 Task: select a rule when a due date less than hours from now is moved in a card by anyone except me.
Action: Mouse moved to (1021, 82)
Screenshot: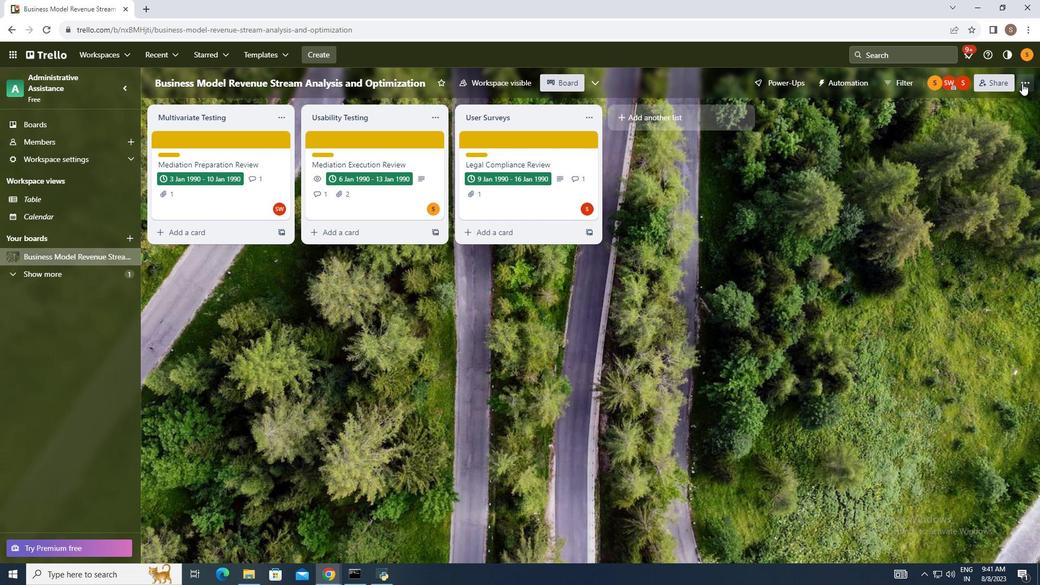 
Action: Mouse pressed left at (1021, 82)
Screenshot: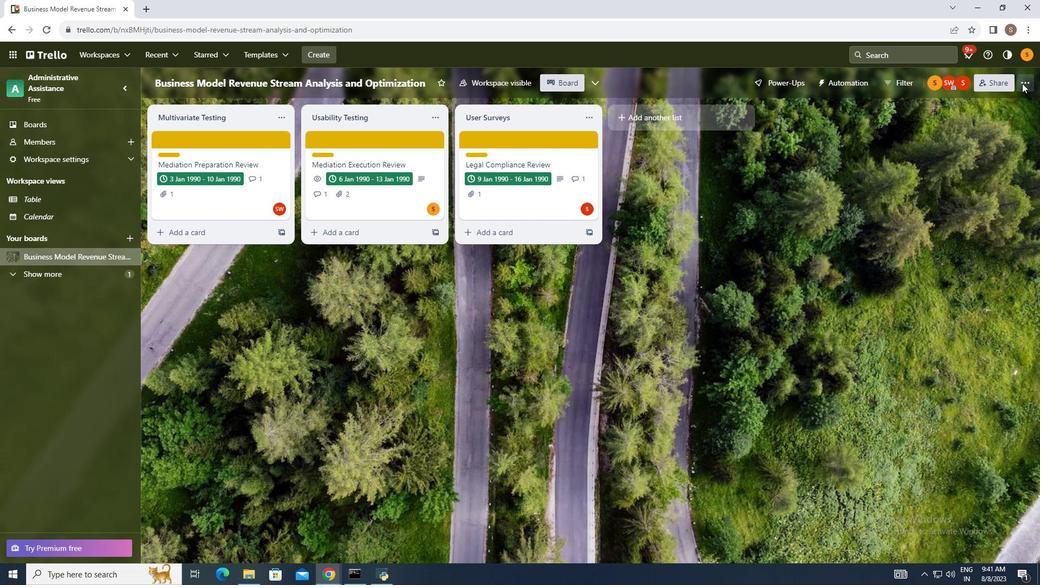 
Action: Mouse moved to (963, 223)
Screenshot: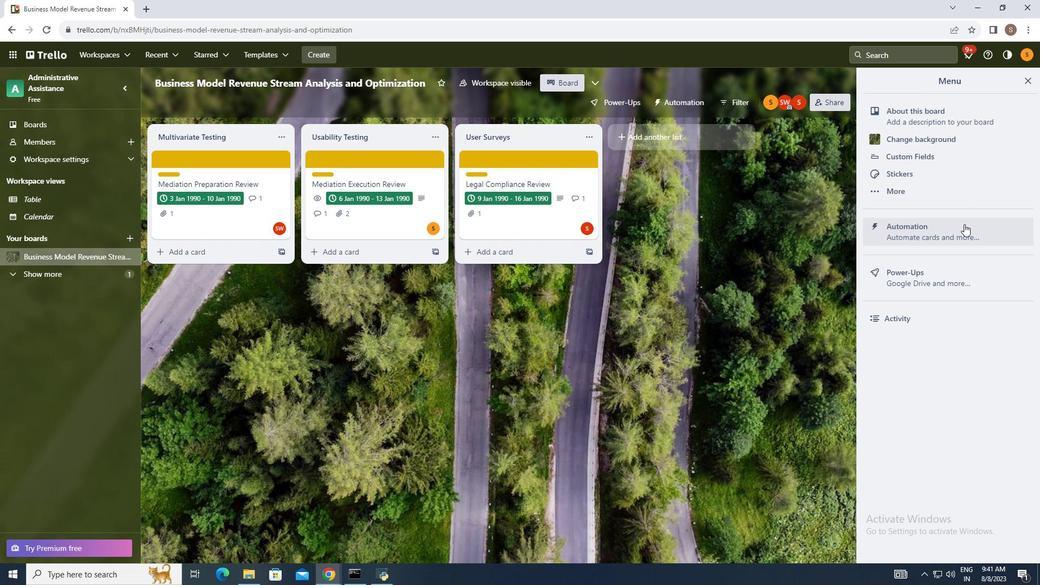 
Action: Mouse pressed left at (963, 223)
Screenshot: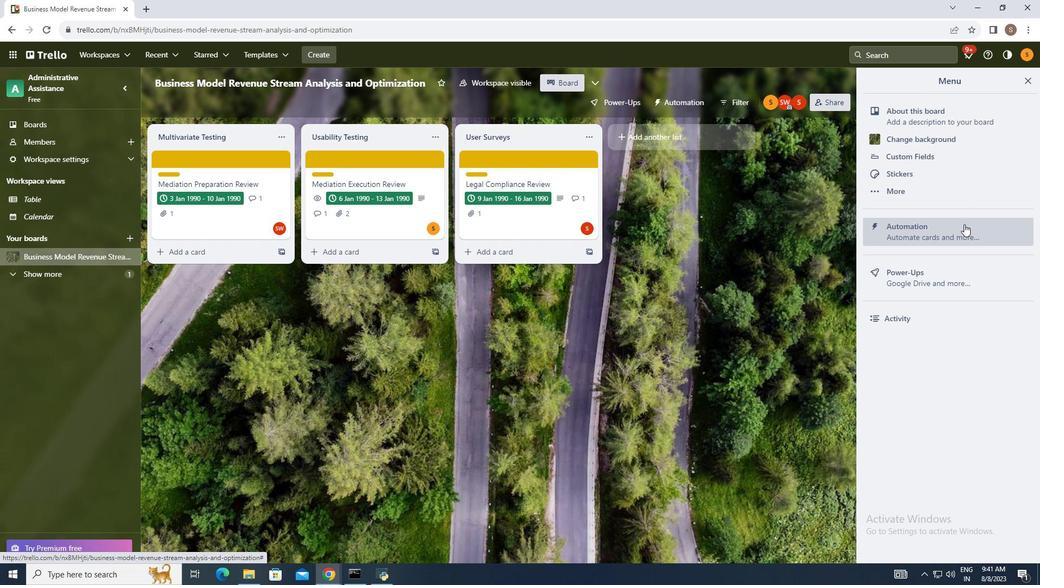 
Action: Mouse moved to (173, 194)
Screenshot: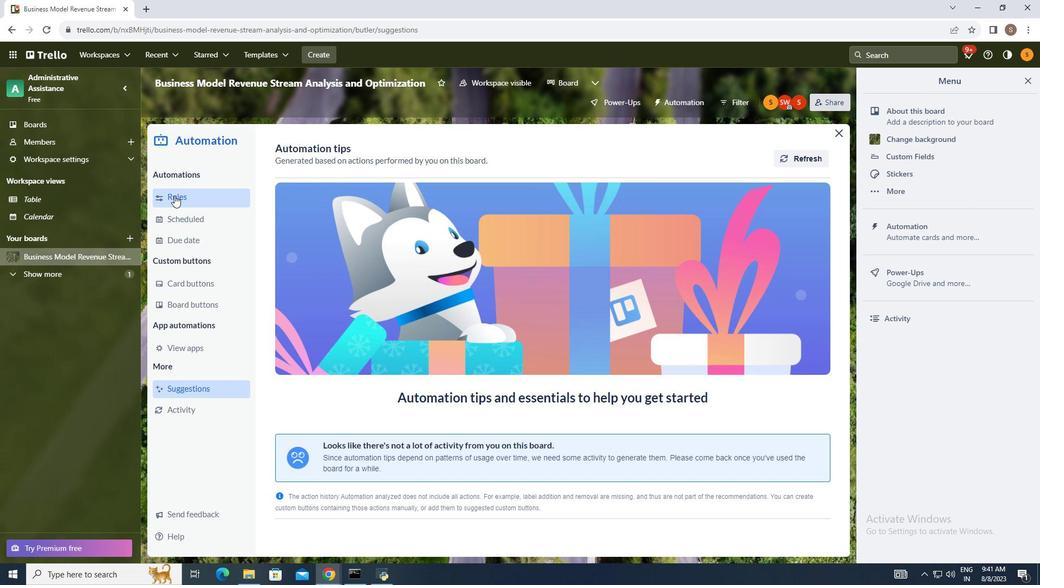 
Action: Mouse pressed left at (173, 194)
Screenshot: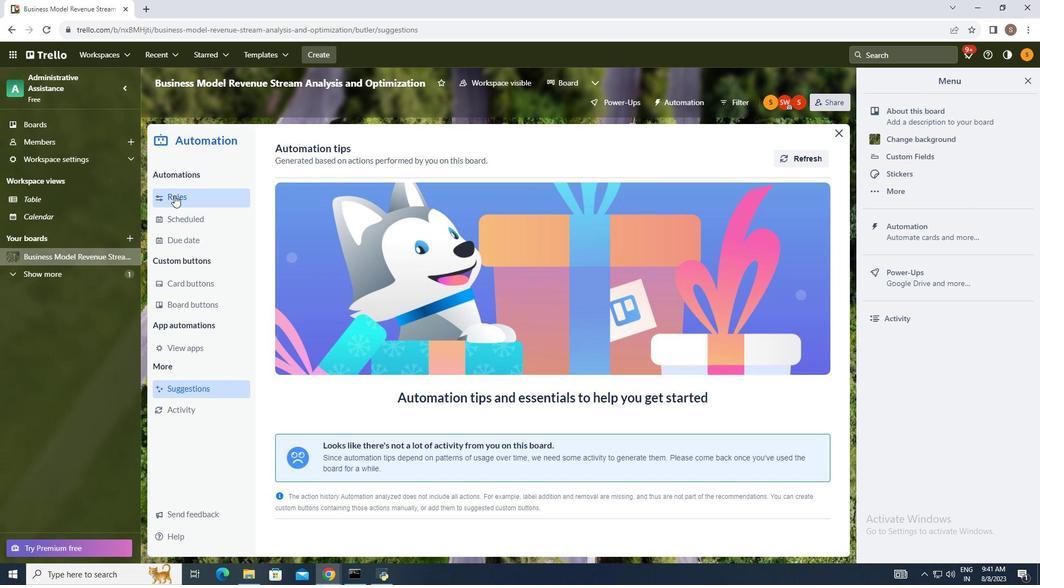 
Action: Mouse moved to (724, 143)
Screenshot: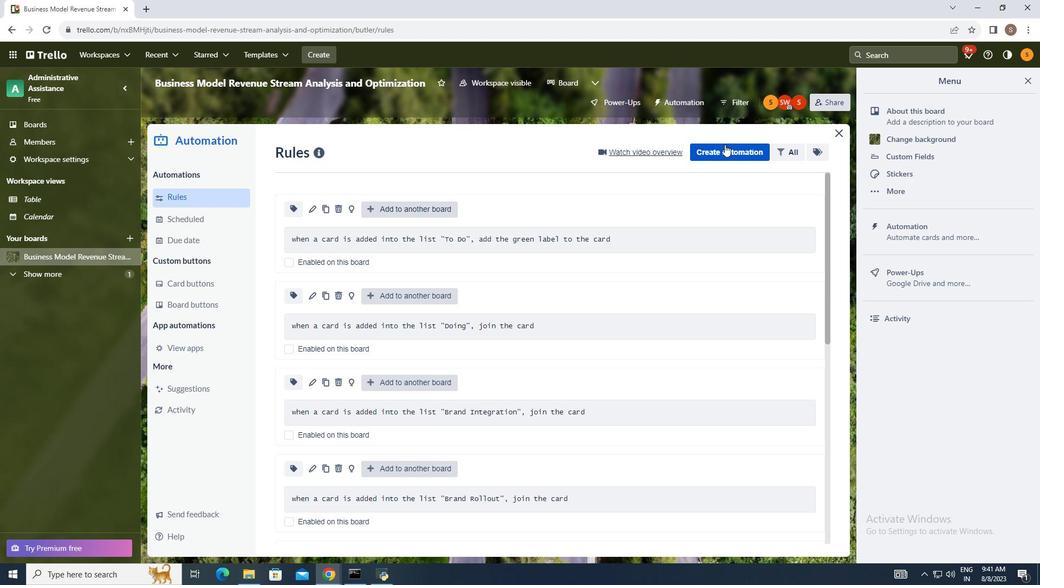 
Action: Mouse pressed left at (724, 143)
Screenshot: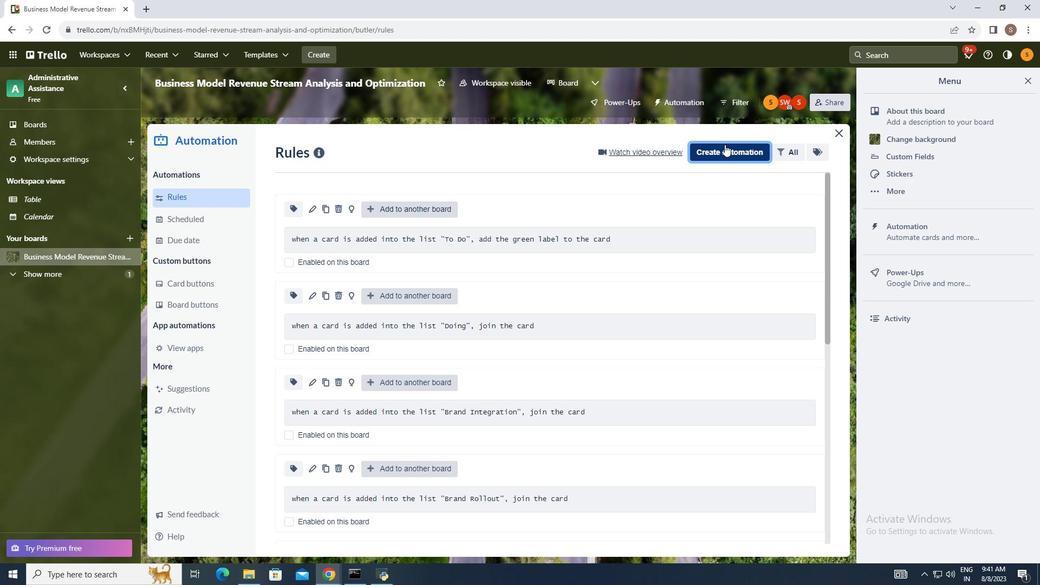 
Action: Mouse moved to (542, 329)
Screenshot: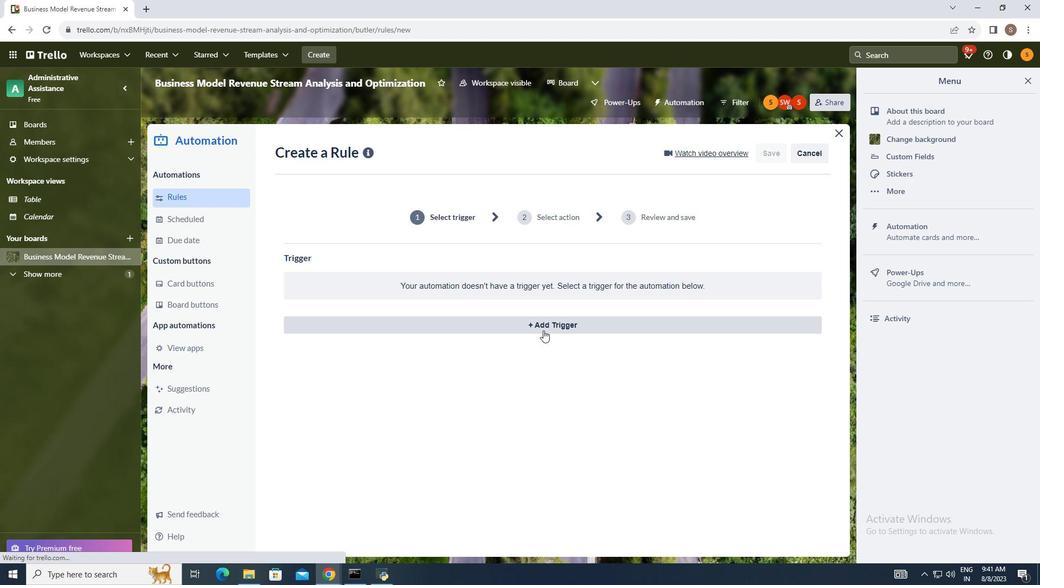 
Action: Mouse pressed left at (542, 329)
Screenshot: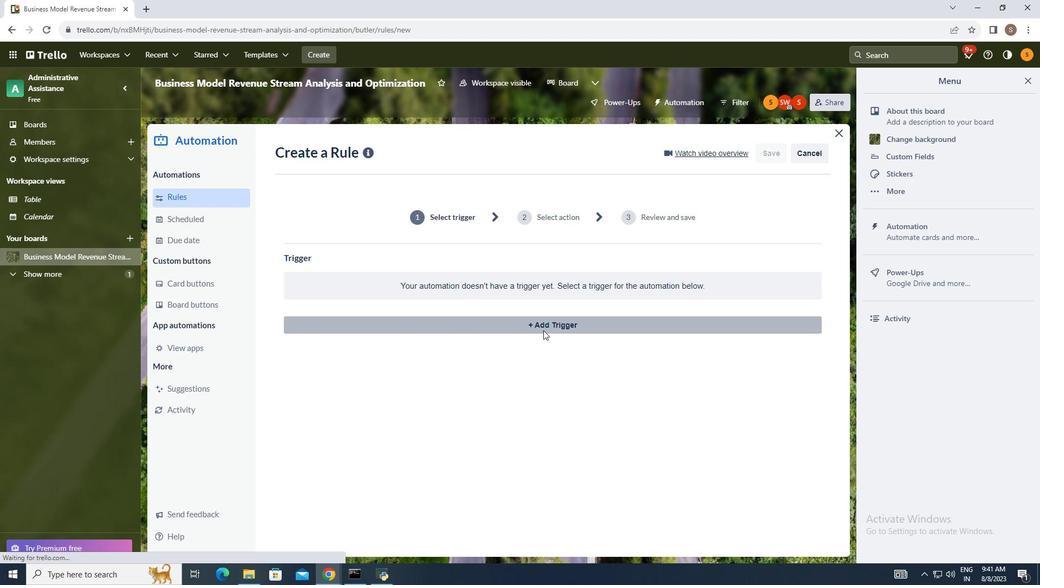 
Action: Mouse moved to (404, 358)
Screenshot: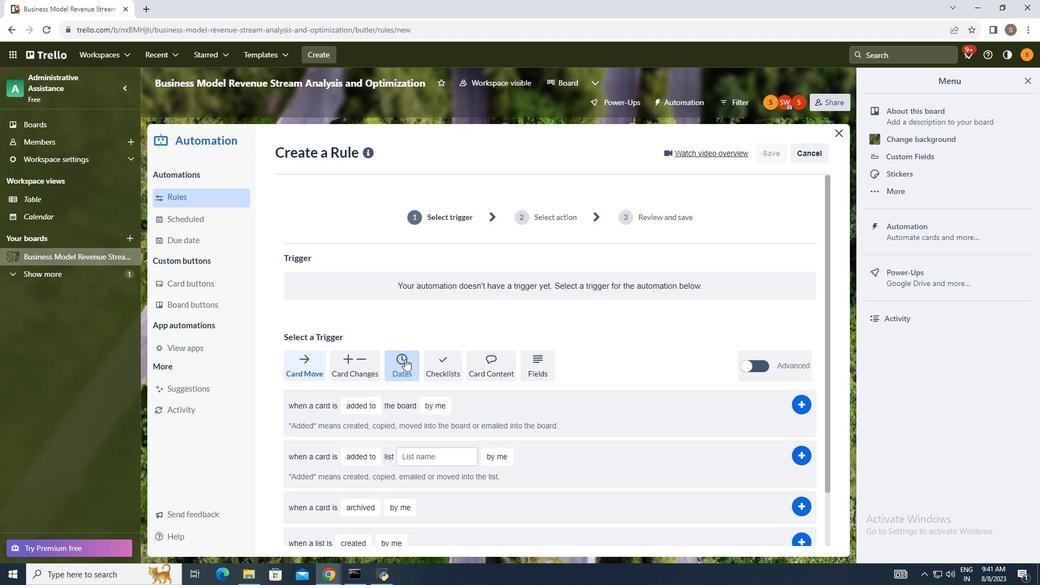 
Action: Mouse pressed left at (404, 358)
Screenshot: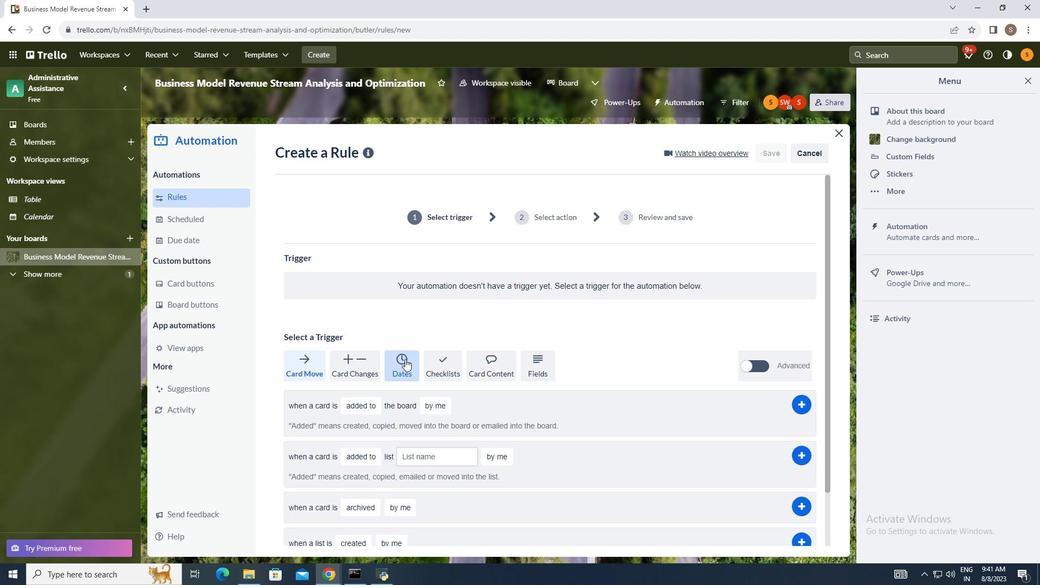 
Action: Mouse moved to (327, 407)
Screenshot: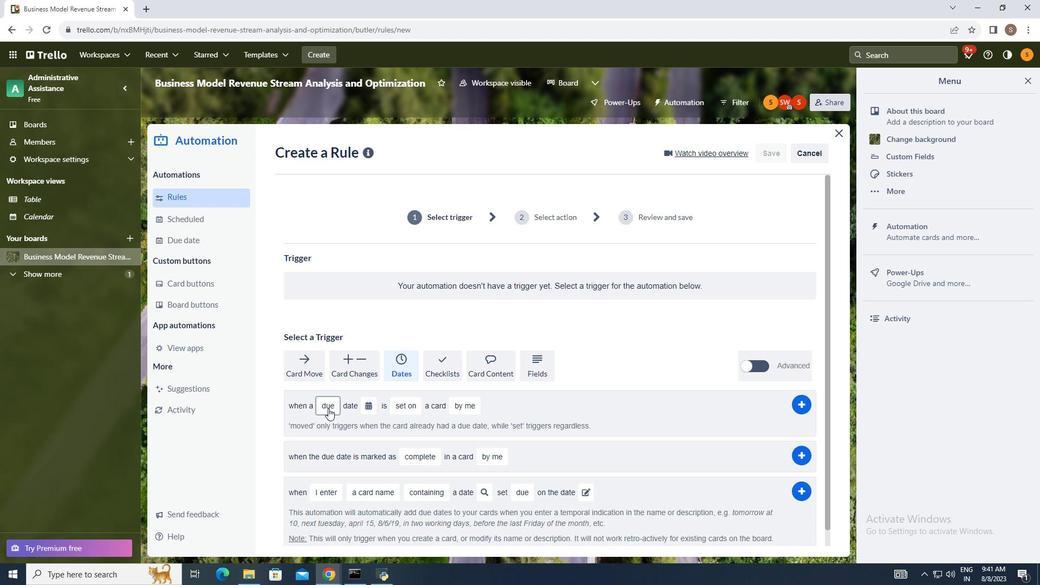
Action: Mouse pressed left at (327, 407)
Screenshot: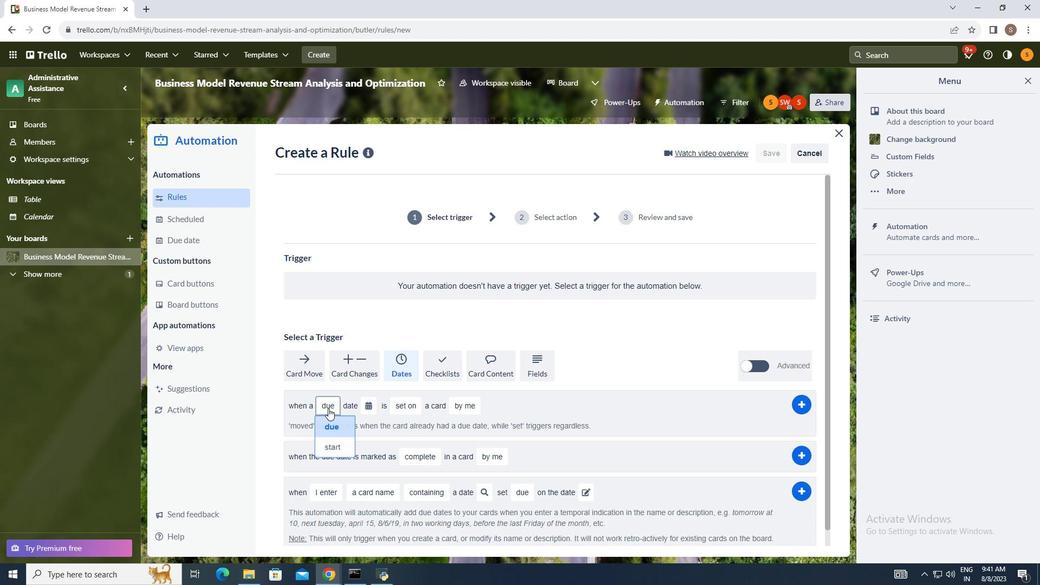 
Action: Mouse moved to (326, 426)
Screenshot: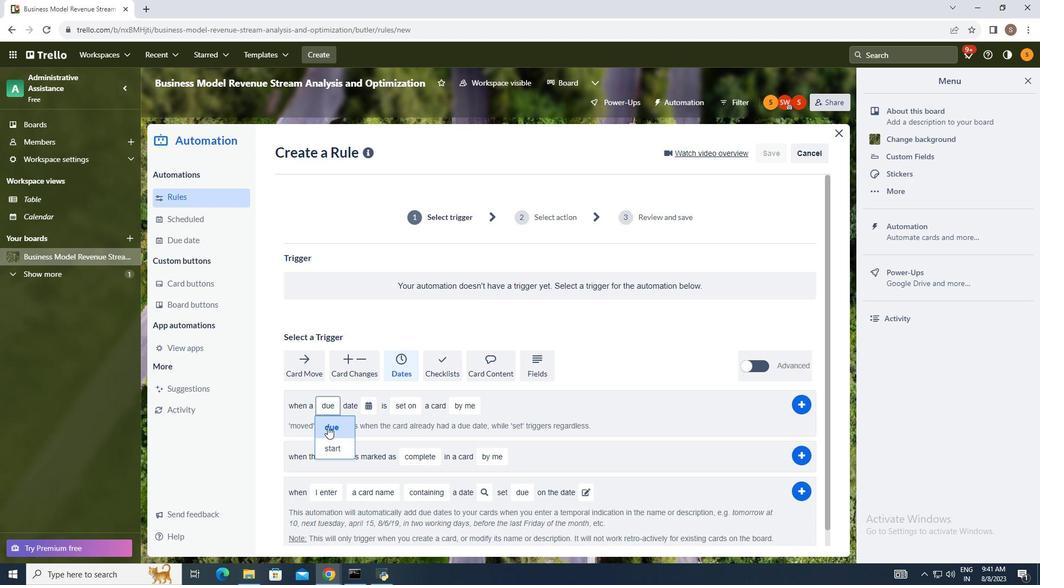 
Action: Mouse pressed left at (326, 426)
Screenshot: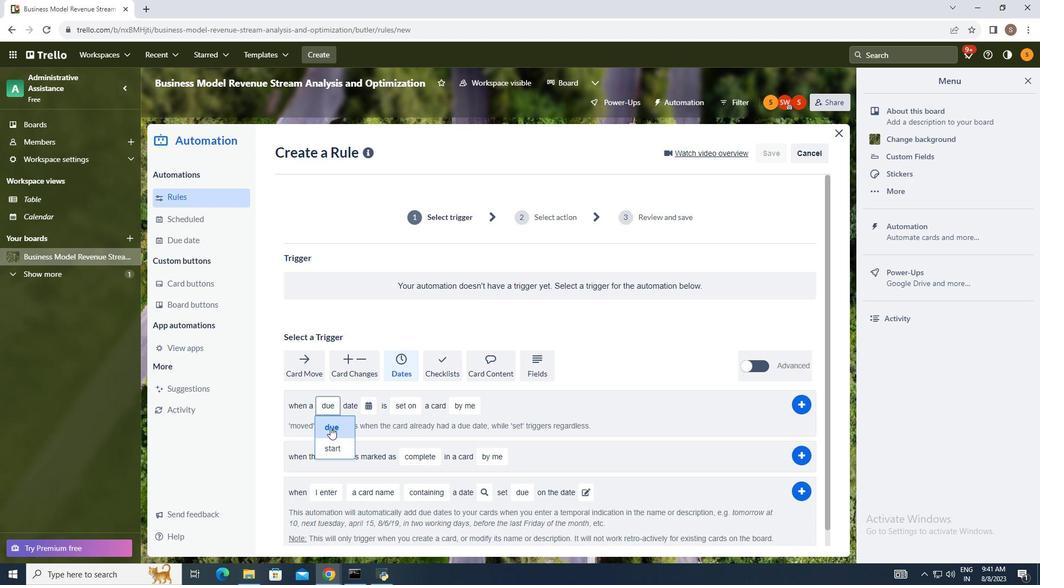 
Action: Mouse moved to (369, 407)
Screenshot: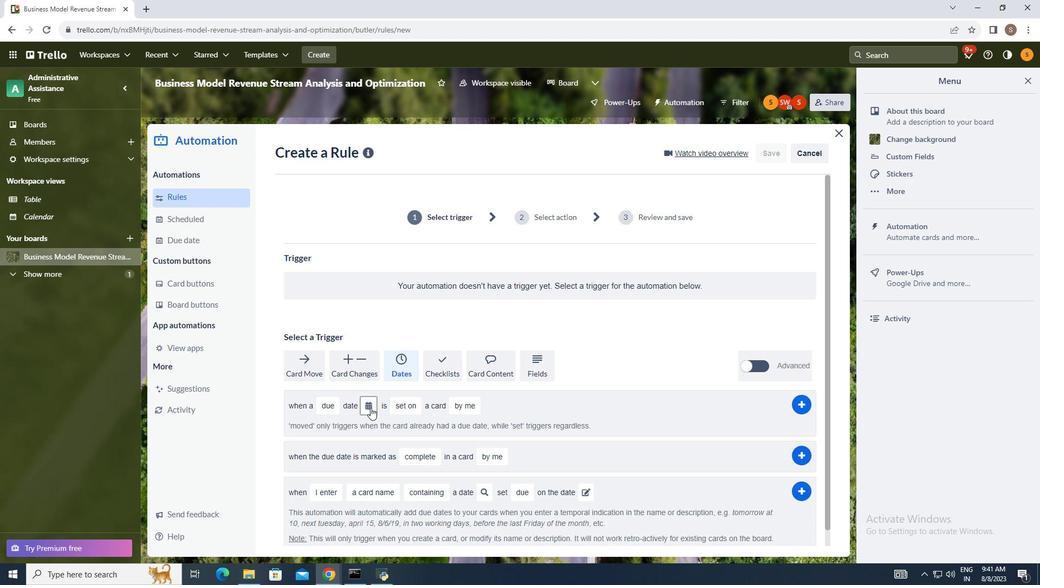 
Action: Mouse pressed left at (369, 407)
Screenshot: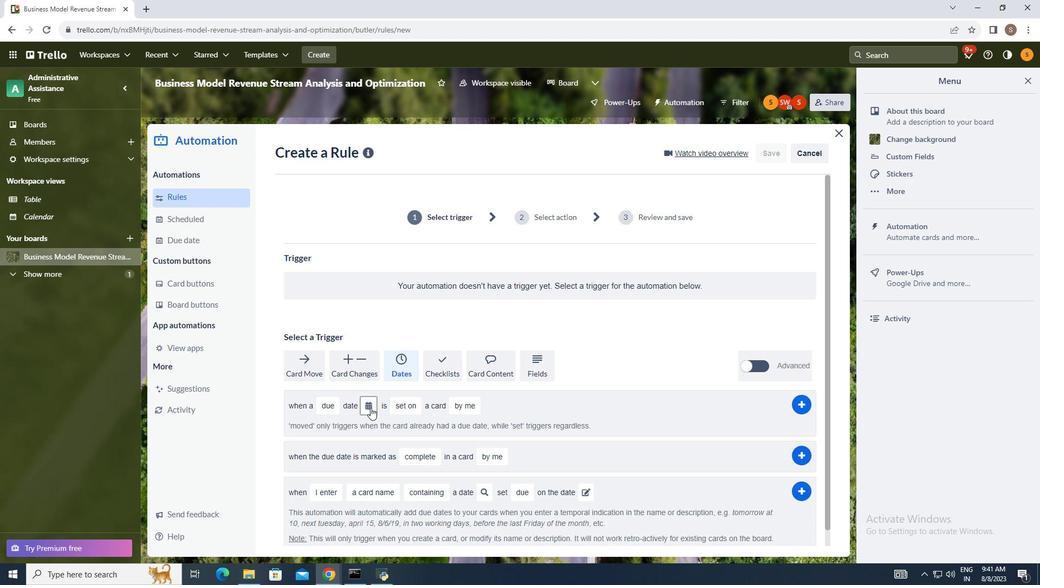 
Action: Mouse moved to (386, 472)
Screenshot: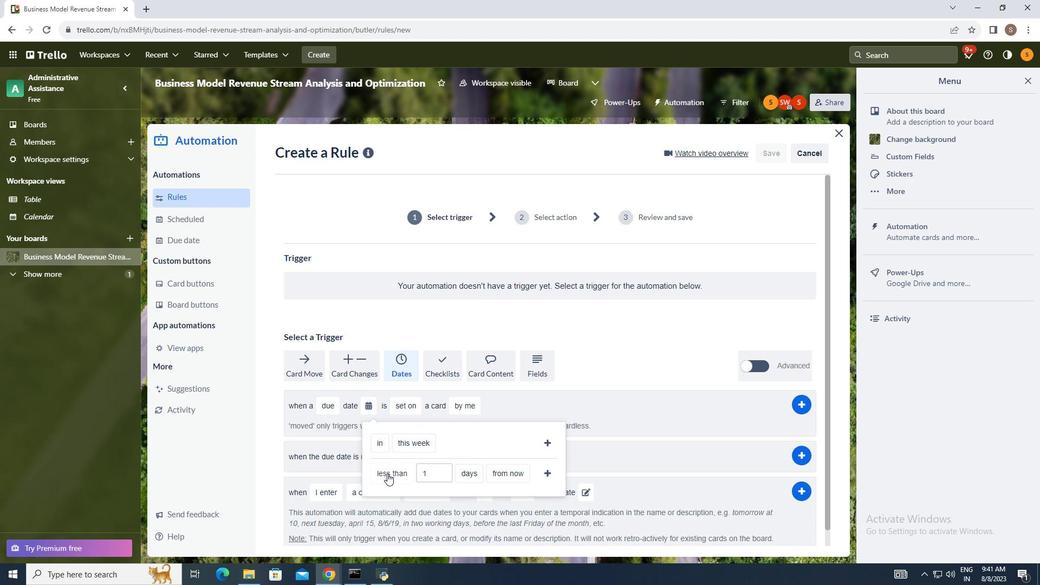 
Action: Mouse pressed left at (386, 472)
Screenshot: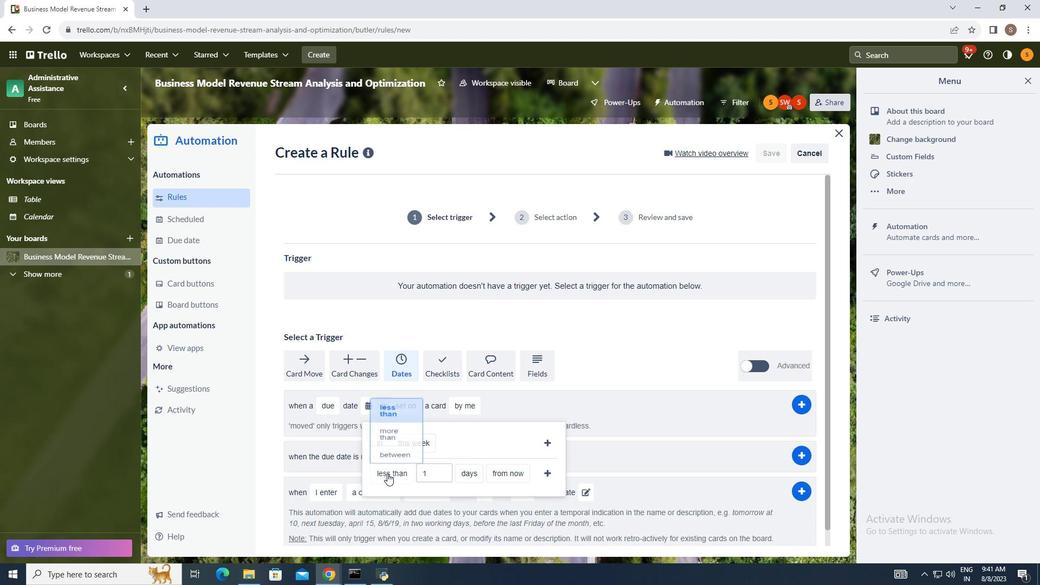 
Action: Mouse moved to (395, 399)
Screenshot: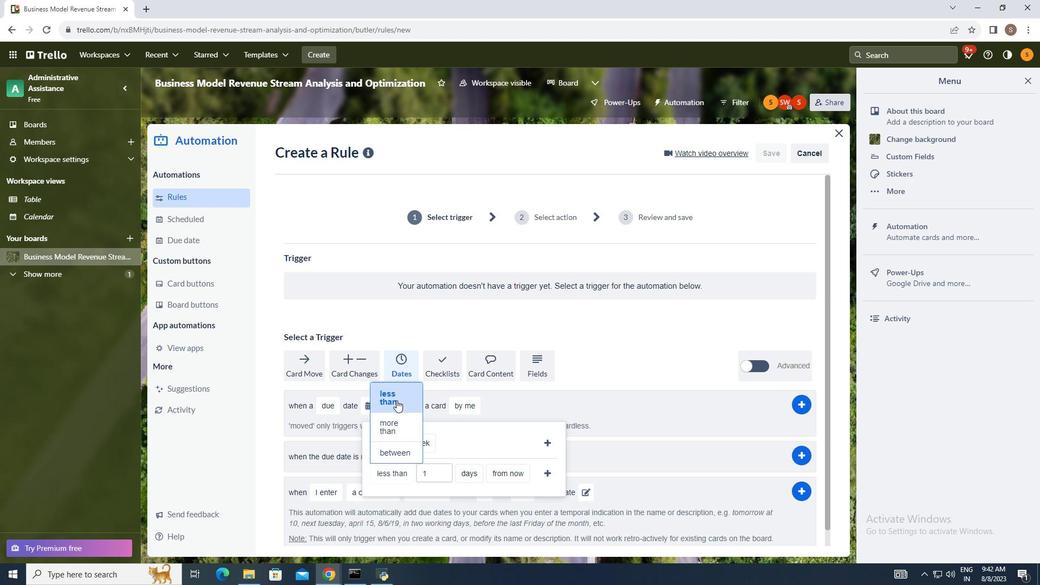 
Action: Mouse pressed left at (395, 399)
Screenshot: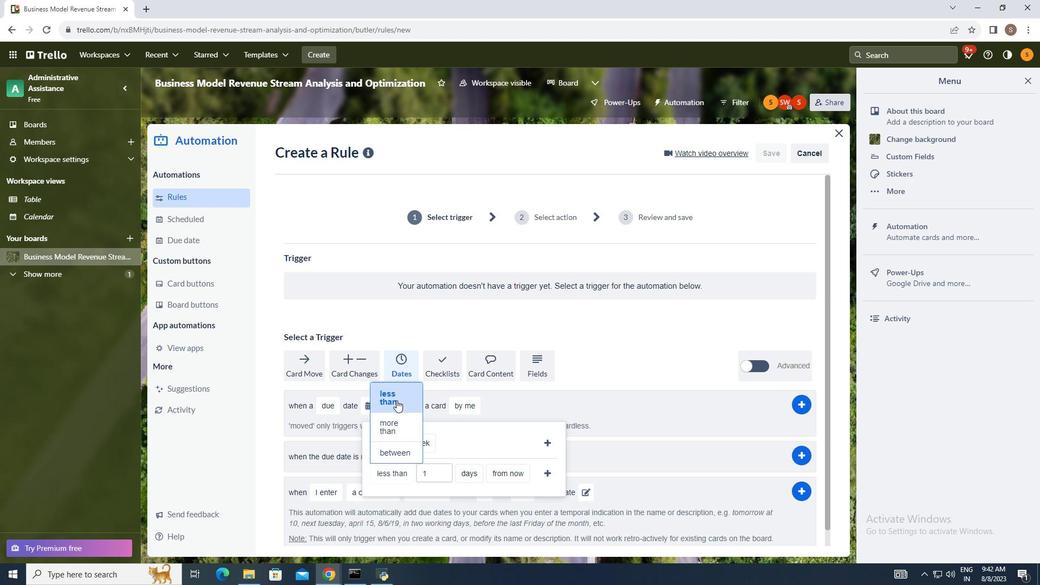
Action: Mouse moved to (464, 468)
Screenshot: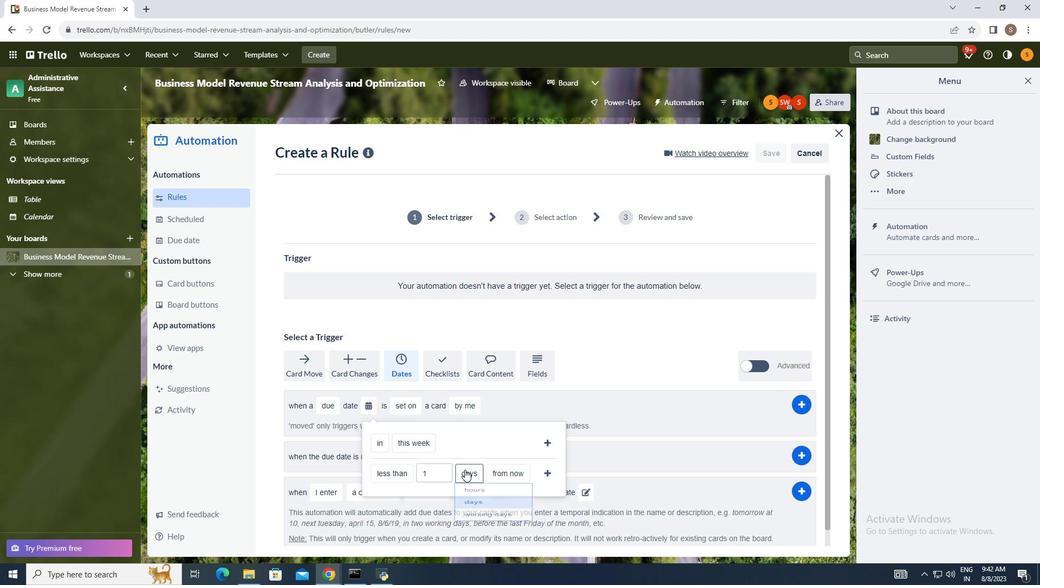 
Action: Mouse pressed left at (464, 468)
Screenshot: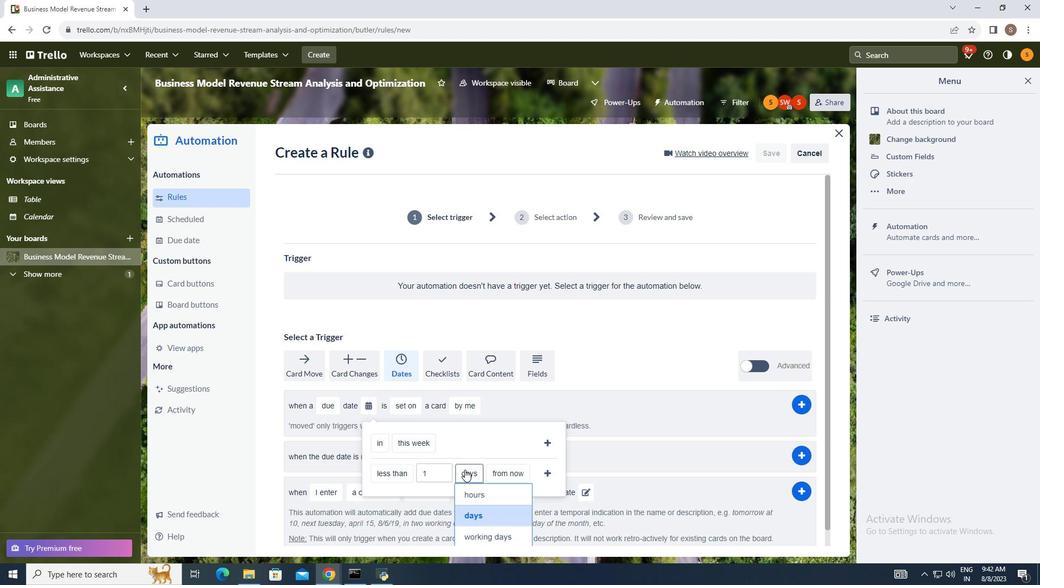 
Action: Mouse moved to (471, 491)
Screenshot: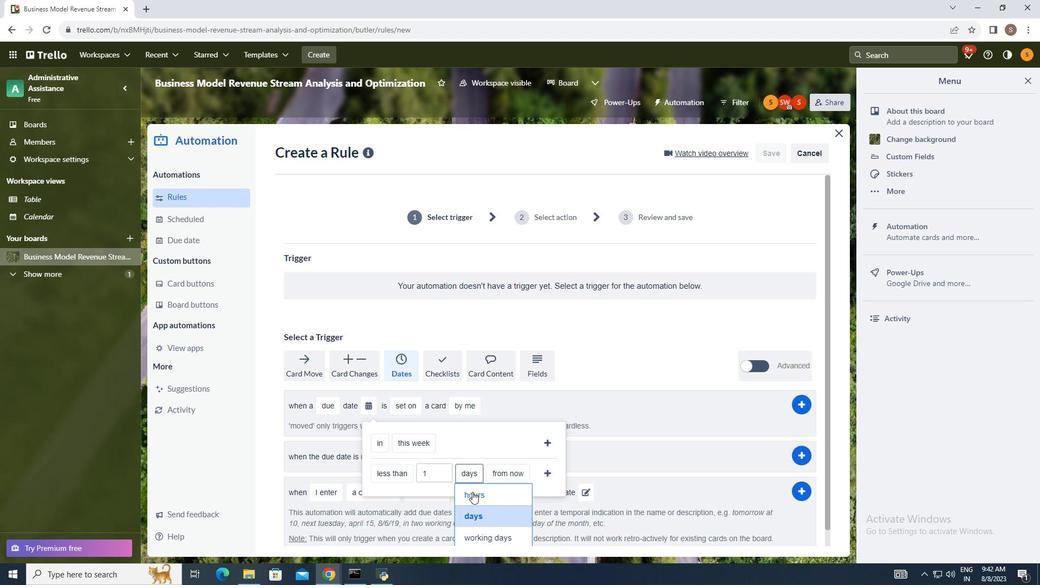 
Action: Mouse pressed left at (471, 491)
Screenshot: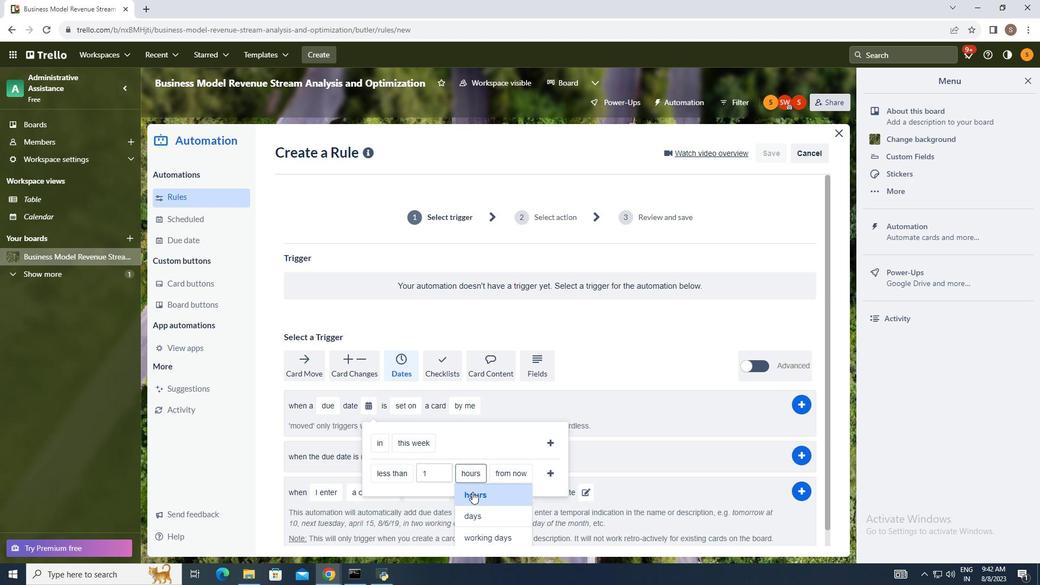 
Action: Mouse moved to (512, 473)
Screenshot: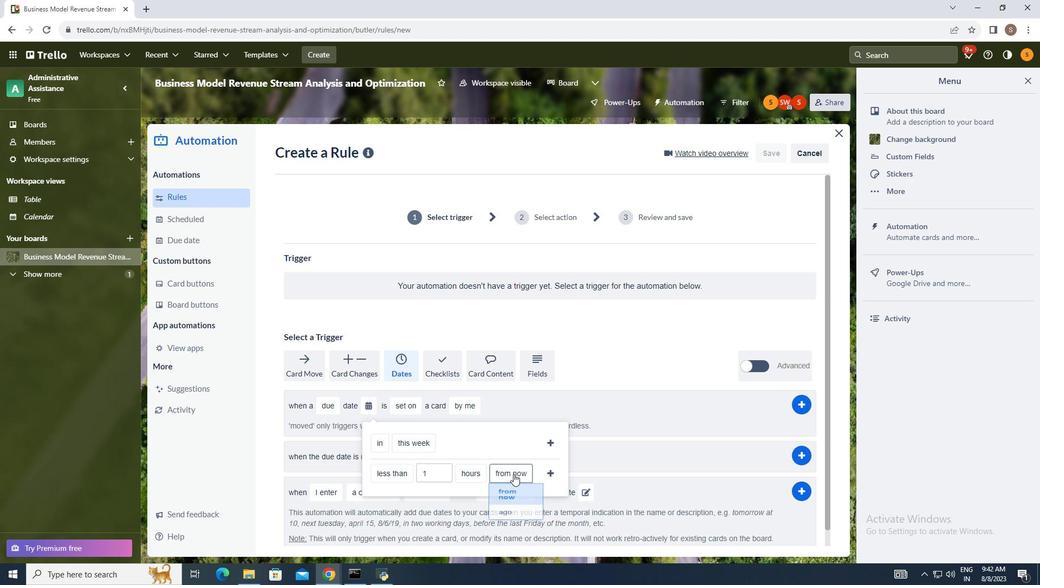 
Action: Mouse pressed left at (512, 473)
Screenshot: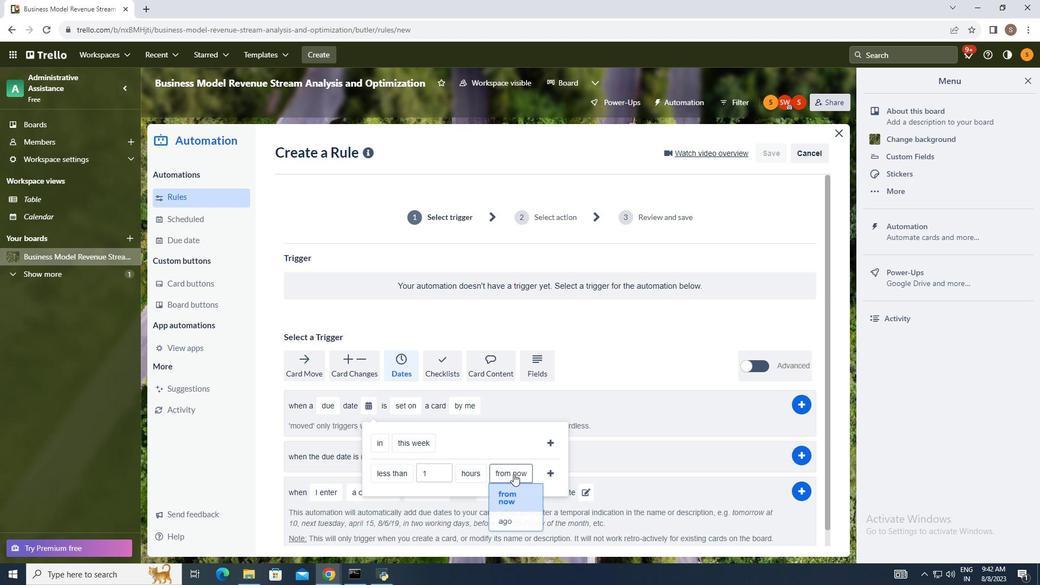 
Action: Mouse moved to (510, 485)
Screenshot: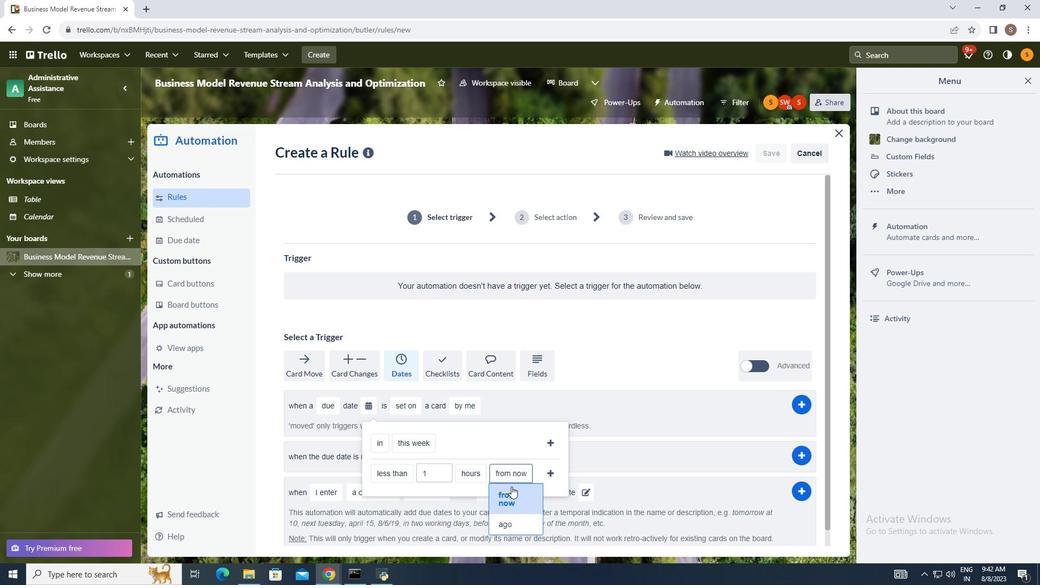 
Action: Mouse pressed left at (510, 485)
Screenshot: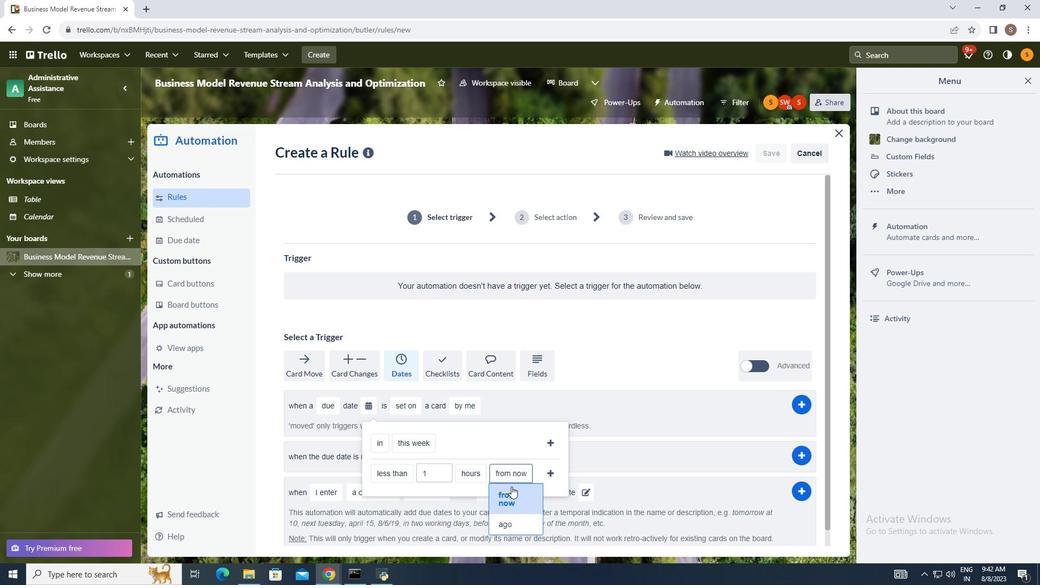 
Action: Mouse moved to (551, 473)
Screenshot: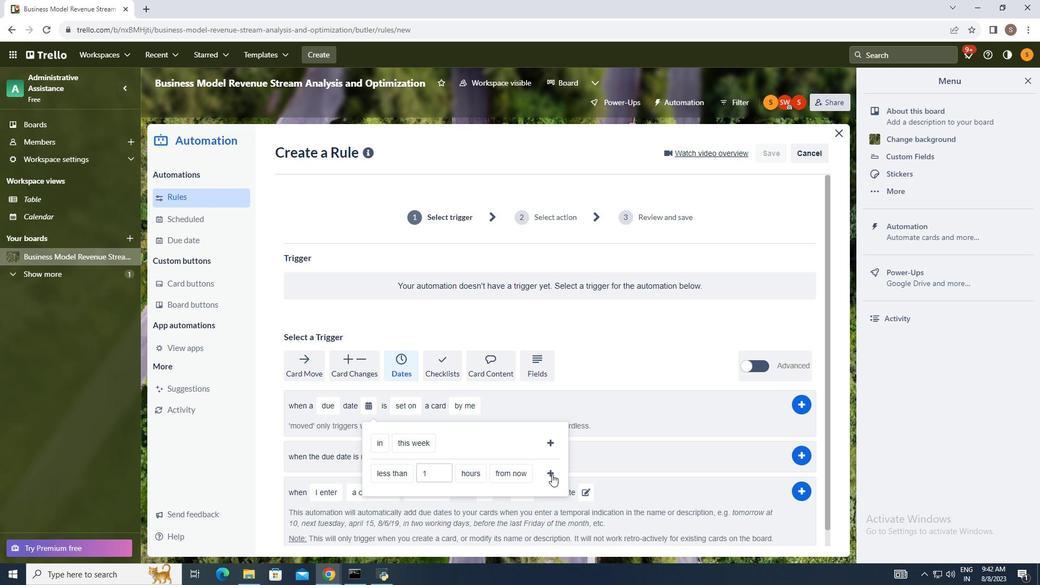 
Action: Mouse pressed left at (551, 473)
Screenshot: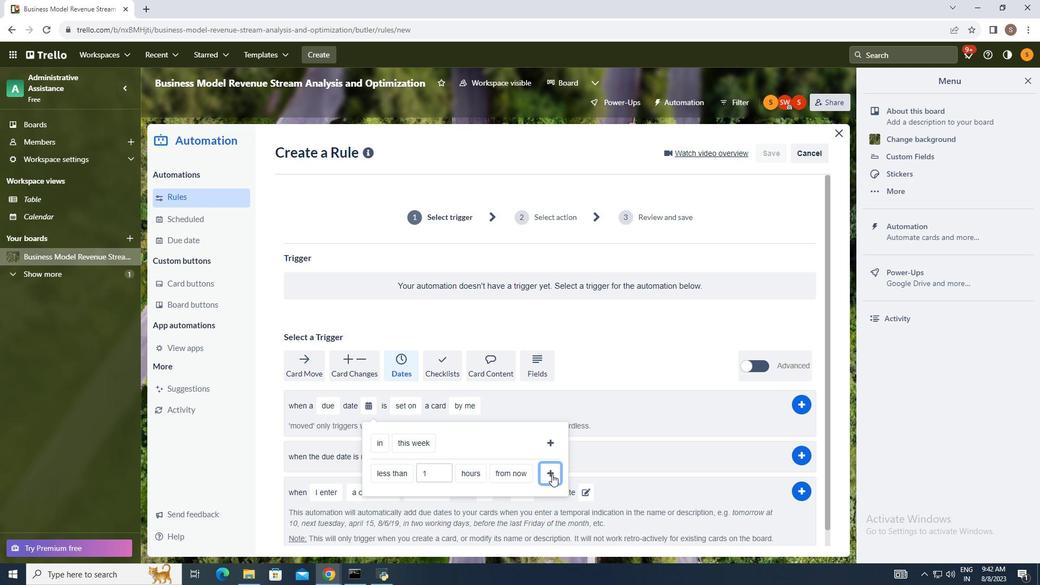 
Action: Mouse moved to (498, 402)
Screenshot: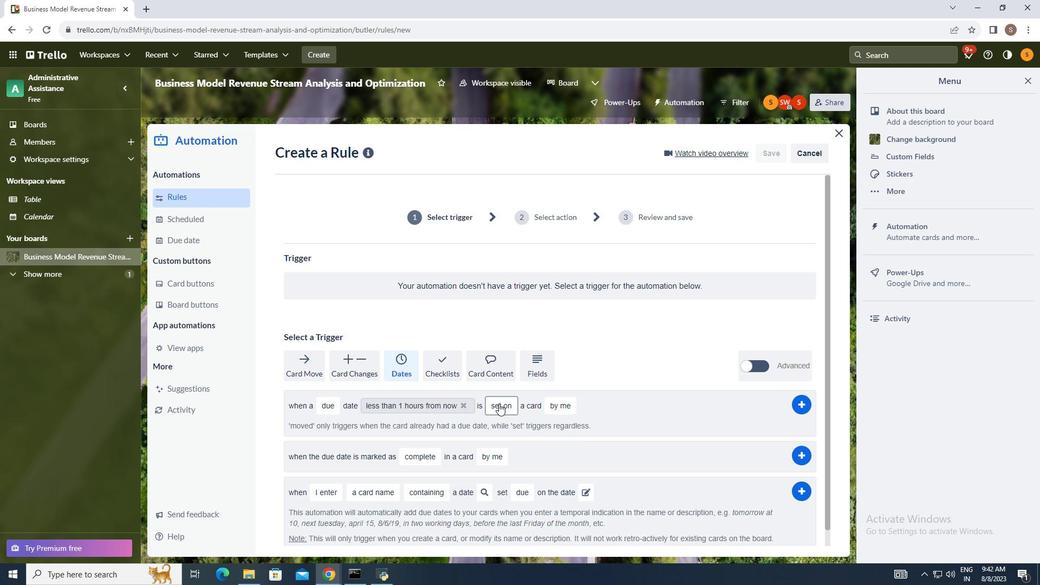 
Action: Mouse pressed left at (498, 402)
Screenshot: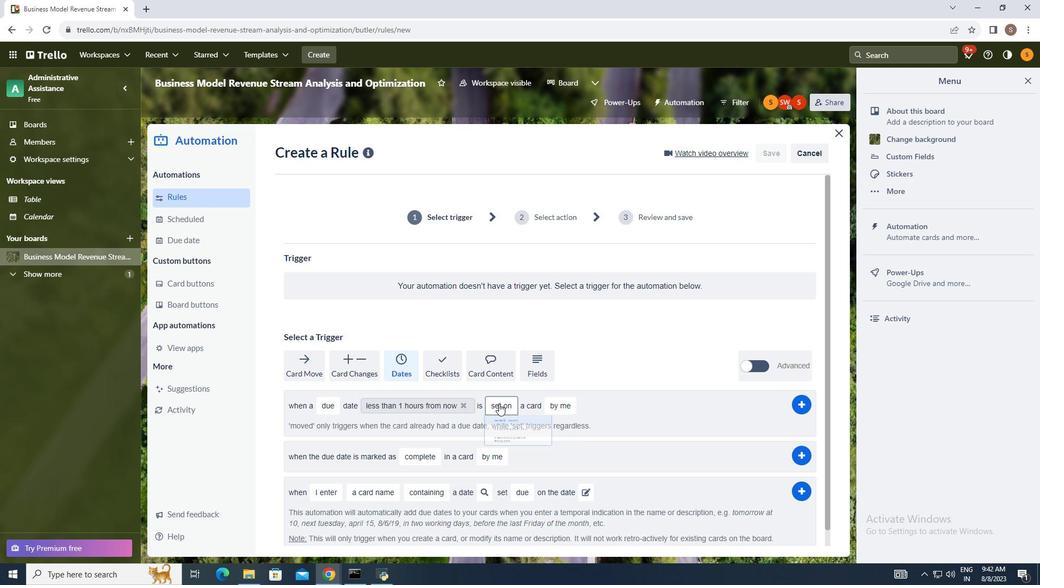 
Action: Mouse moved to (513, 446)
Screenshot: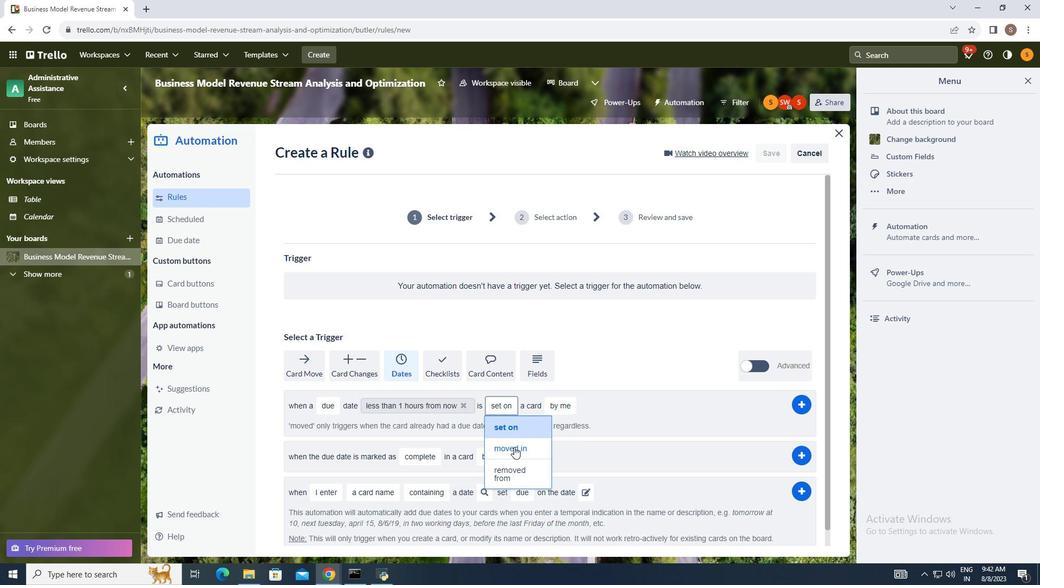 
Action: Mouse pressed left at (513, 446)
Screenshot: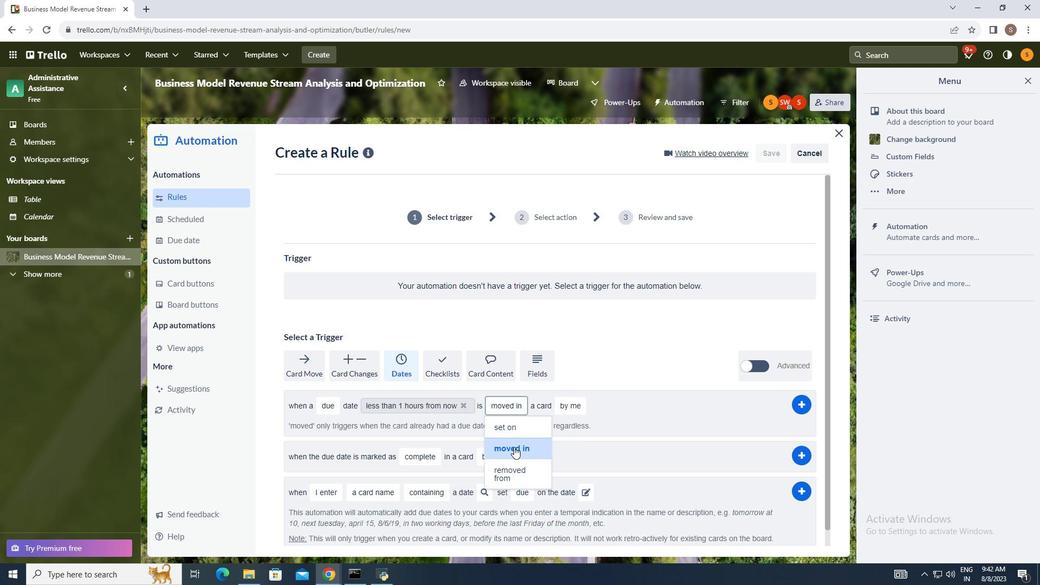 
Action: Mouse moved to (567, 407)
Screenshot: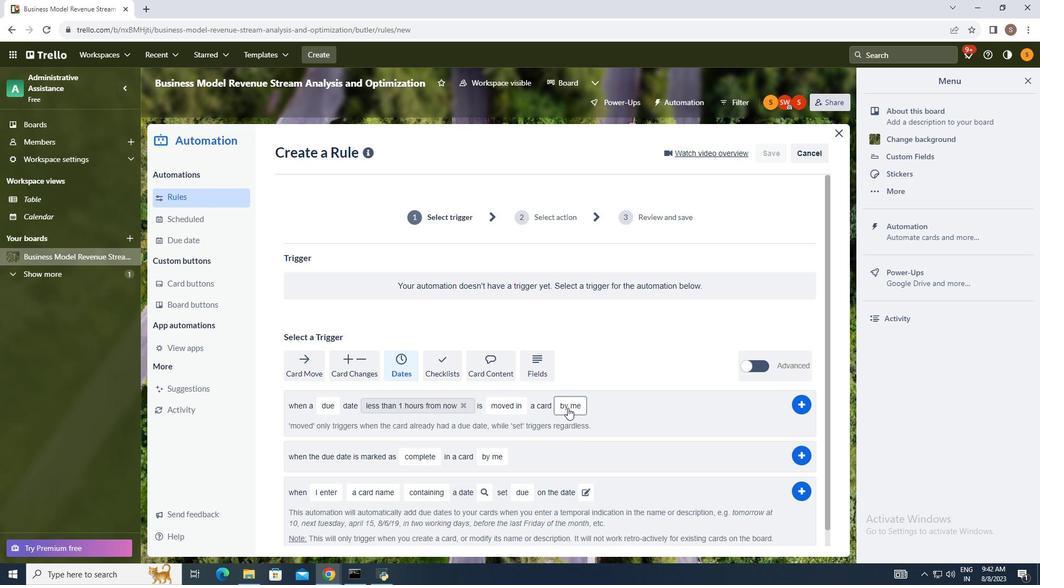 
Action: Mouse pressed left at (567, 407)
Screenshot: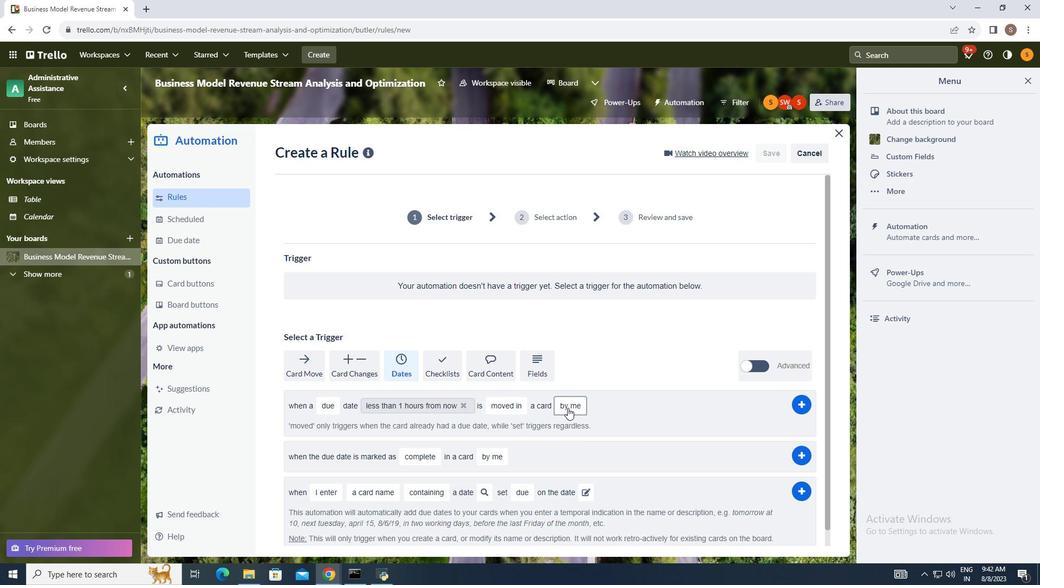
Action: Mouse moved to (581, 467)
Screenshot: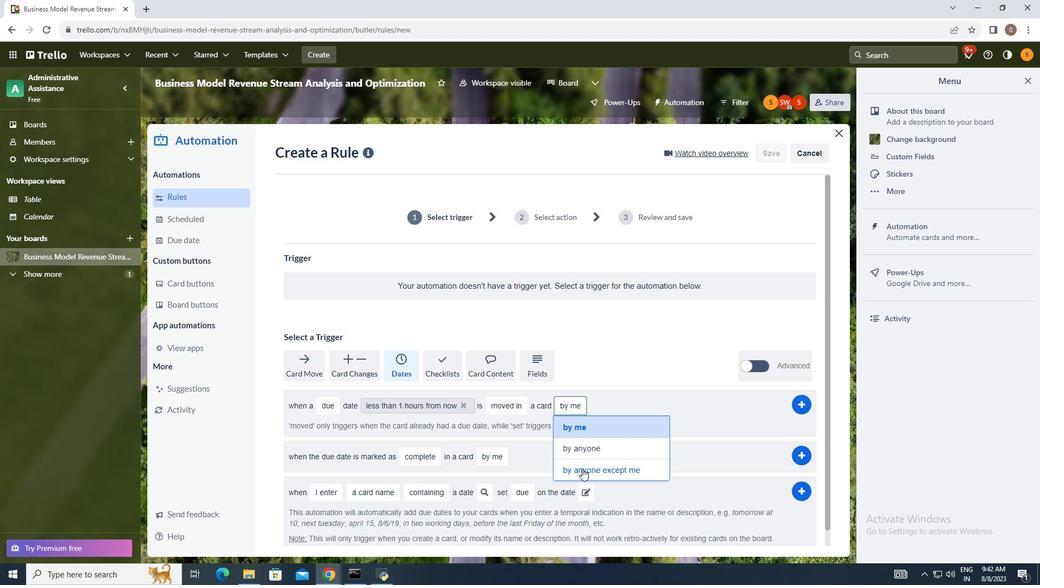 
Action: Mouse pressed left at (581, 467)
Screenshot: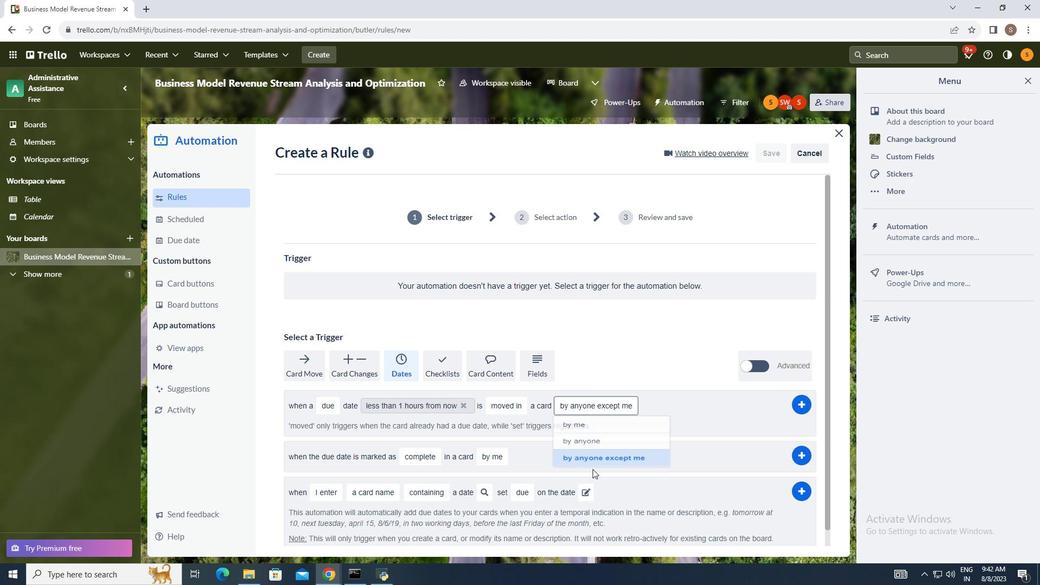 
Action: Mouse moved to (797, 406)
Screenshot: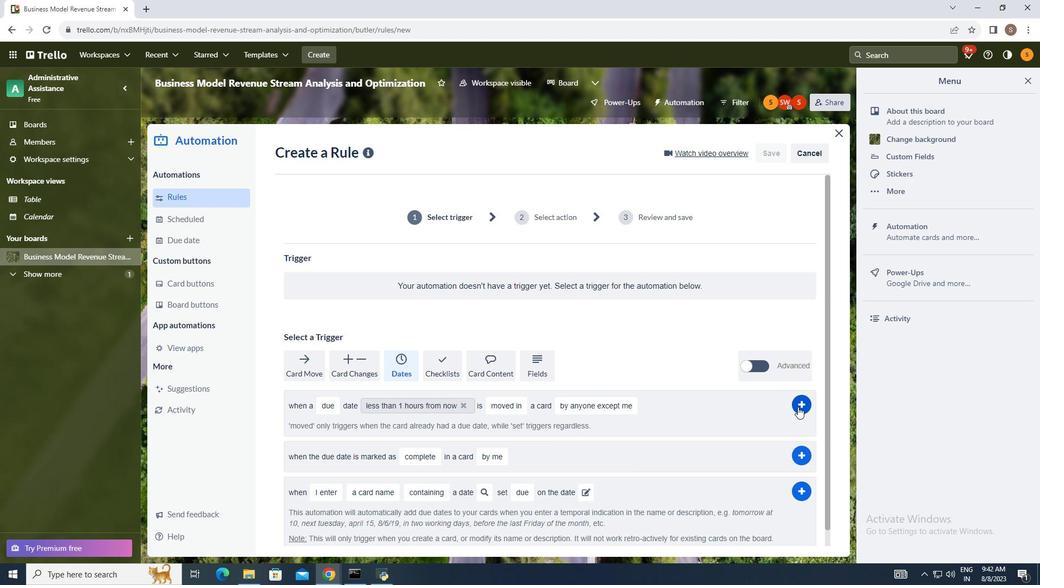 
Action: Mouse pressed left at (797, 406)
Screenshot: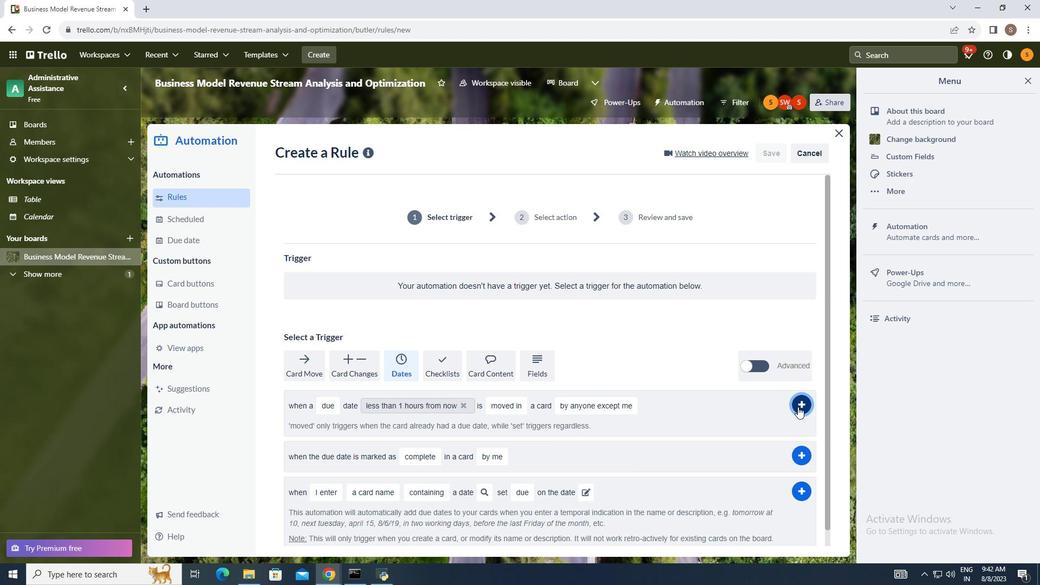 
Action: Mouse moved to (892, 353)
Screenshot: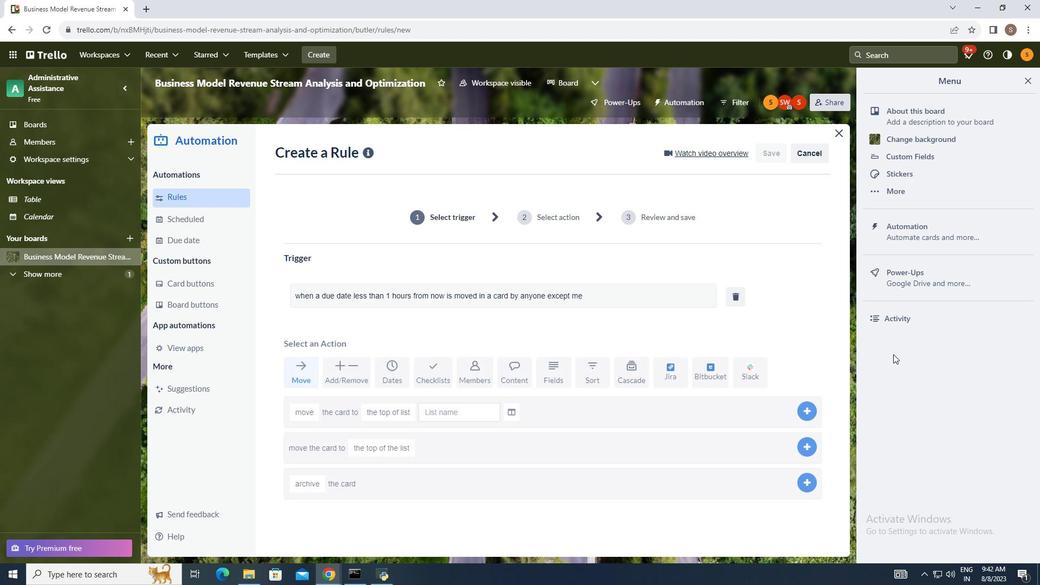 
